 Task: Add Mineral Fusion Glisten Sheer Moisture Lip Tint to the cart.
Action: Mouse moved to (246, 135)
Screenshot: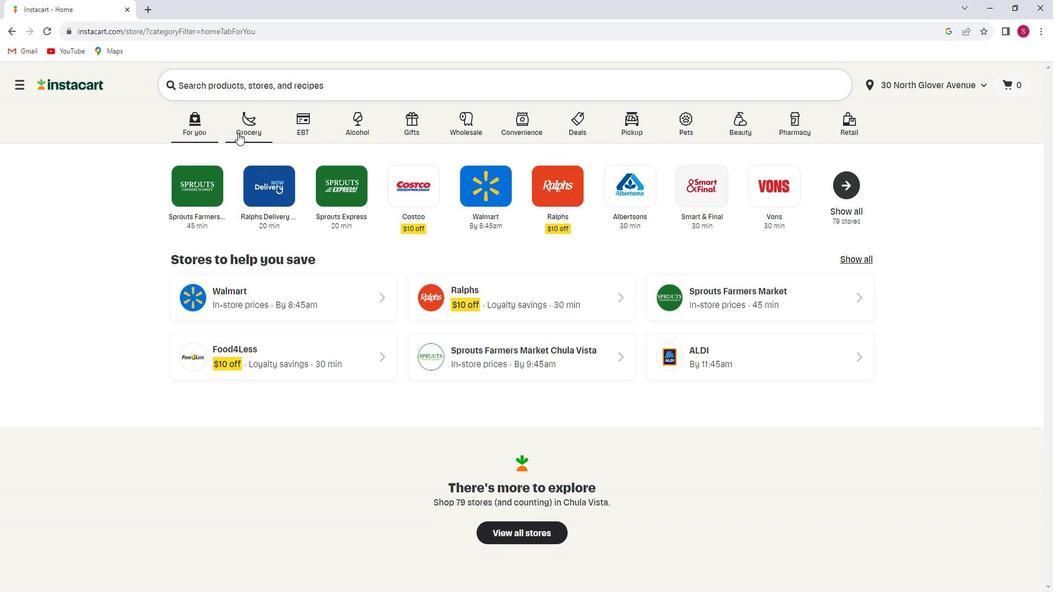 
Action: Mouse pressed left at (246, 135)
Screenshot: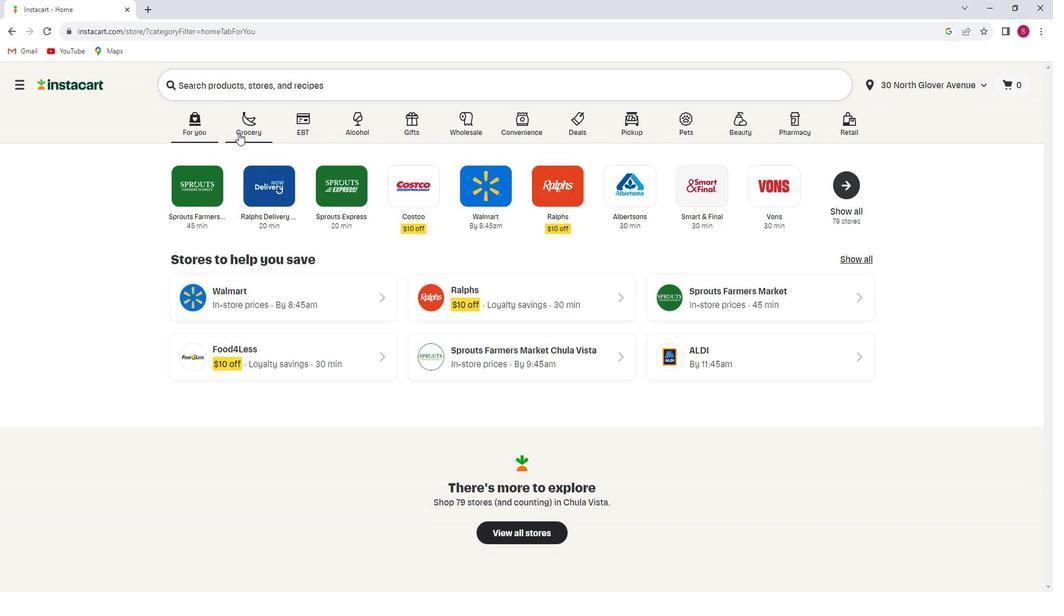 
Action: Mouse moved to (260, 317)
Screenshot: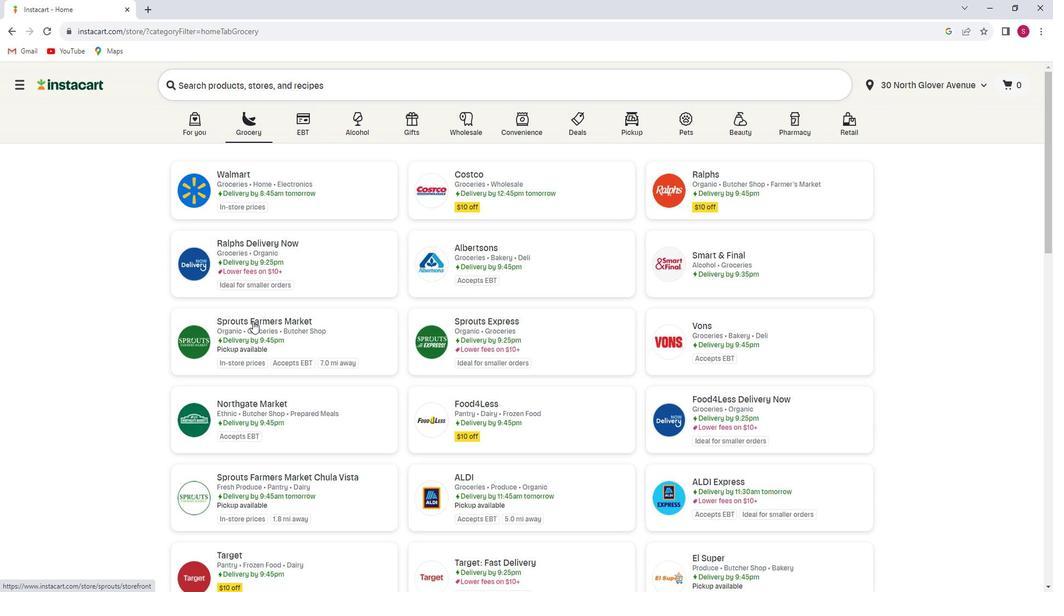 
Action: Mouse pressed left at (260, 317)
Screenshot: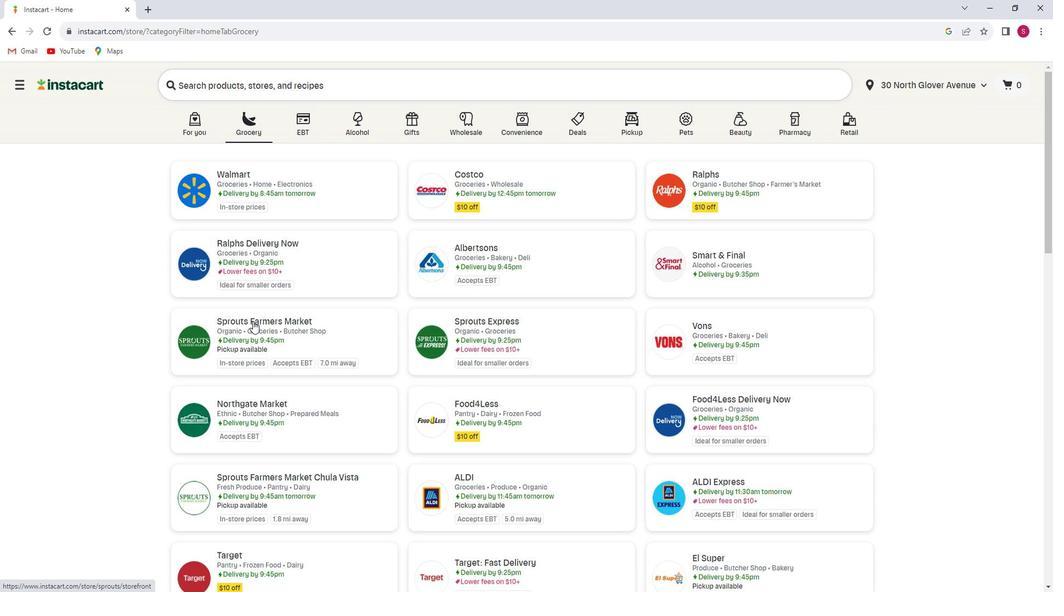 
Action: Mouse moved to (112, 326)
Screenshot: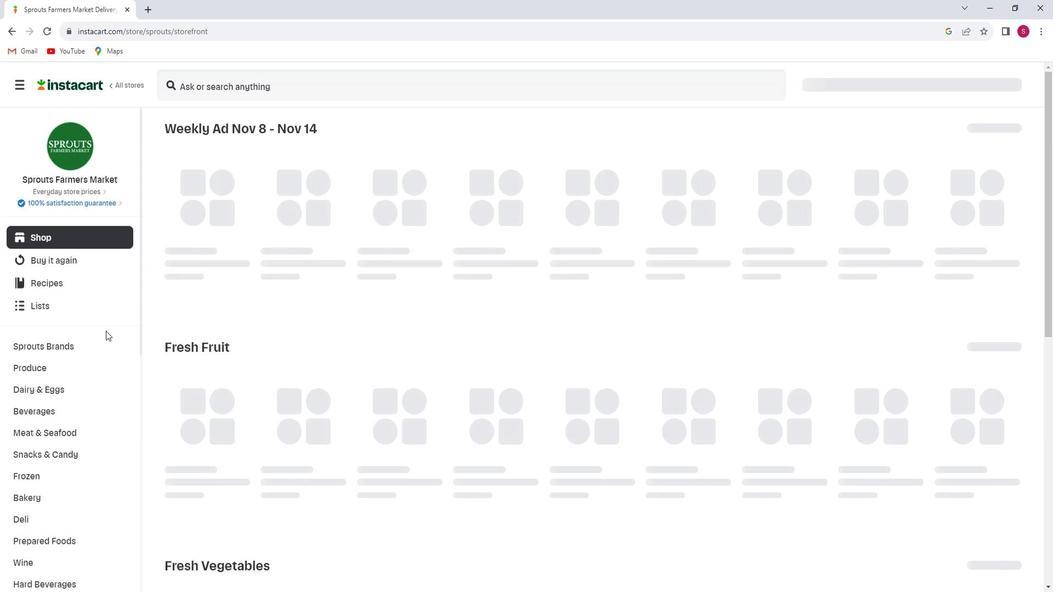 
Action: Mouse scrolled (112, 325) with delta (0, 0)
Screenshot: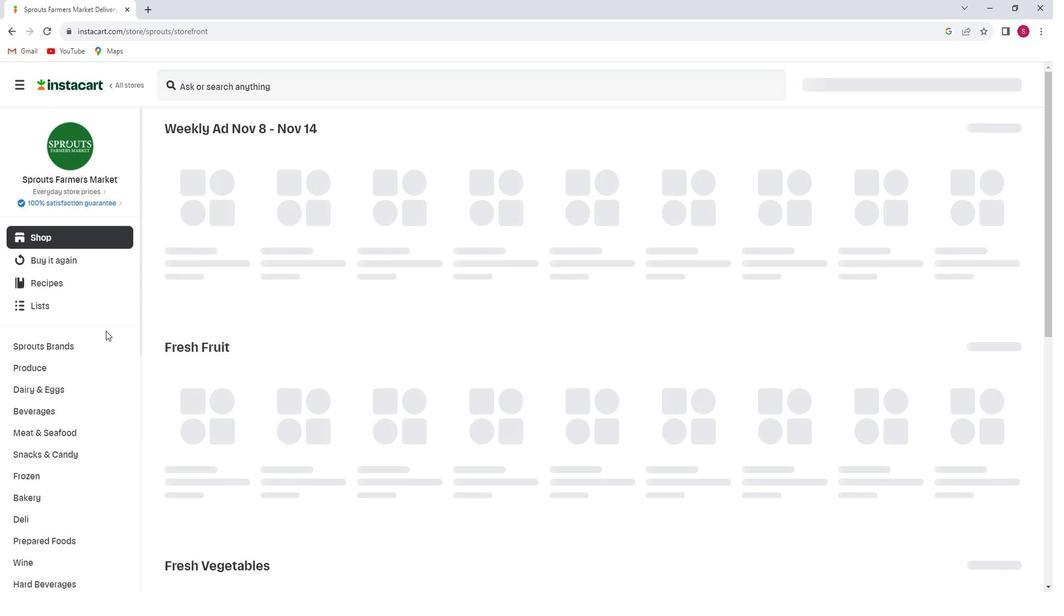 
Action: Mouse scrolled (112, 325) with delta (0, 0)
Screenshot: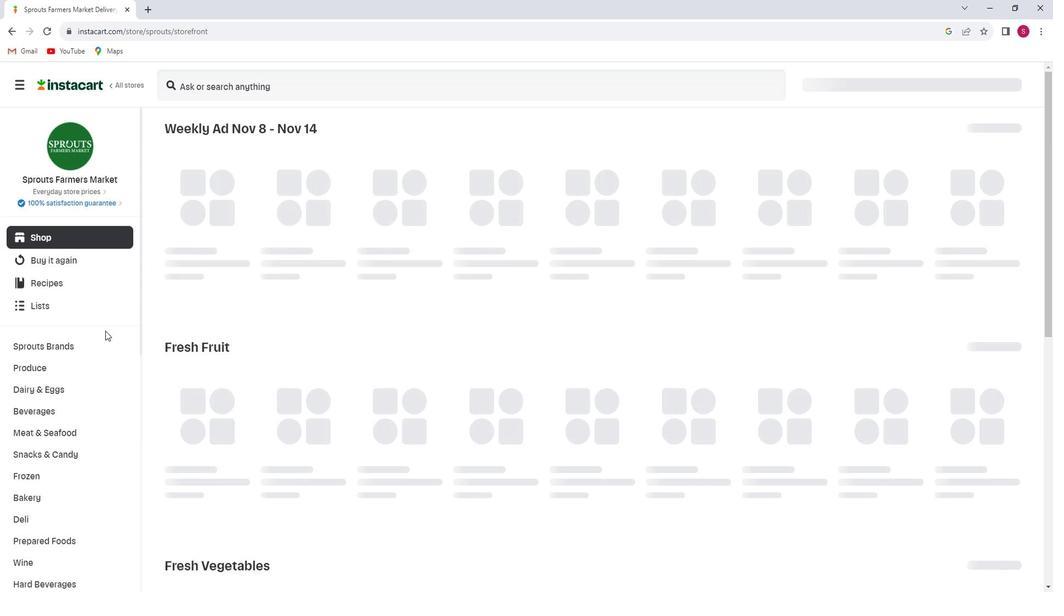 
Action: Mouse moved to (111, 326)
Screenshot: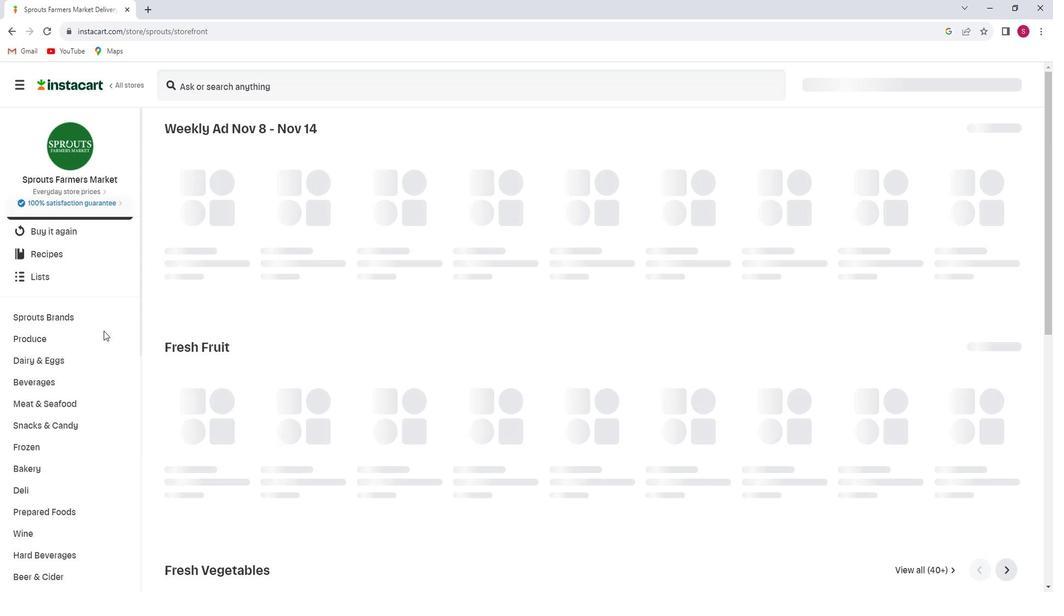 
Action: Mouse scrolled (111, 325) with delta (0, 0)
Screenshot: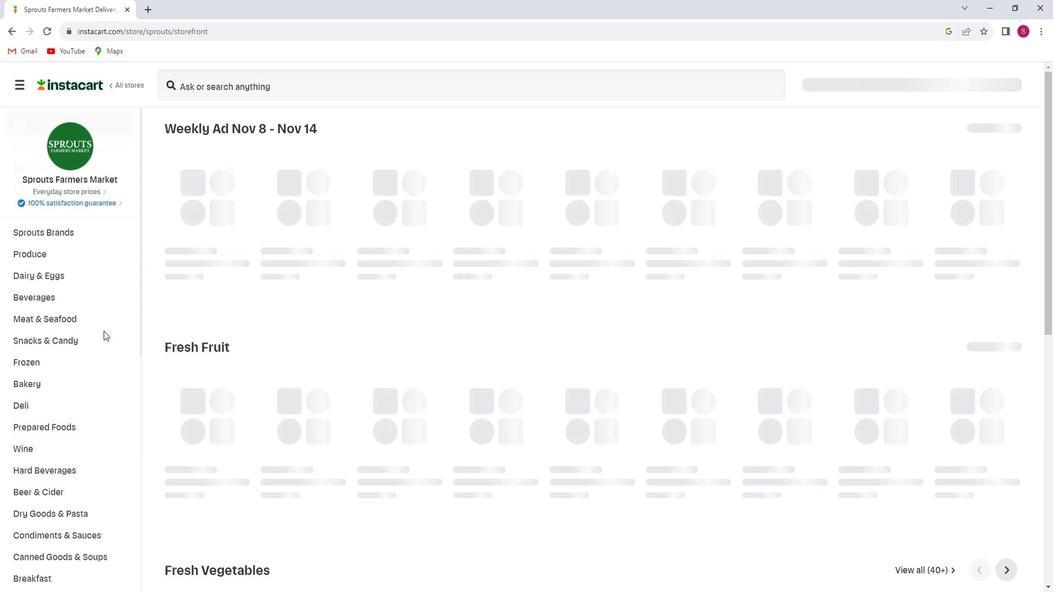 
Action: Mouse scrolled (111, 325) with delta (0, 0)
Screenshot: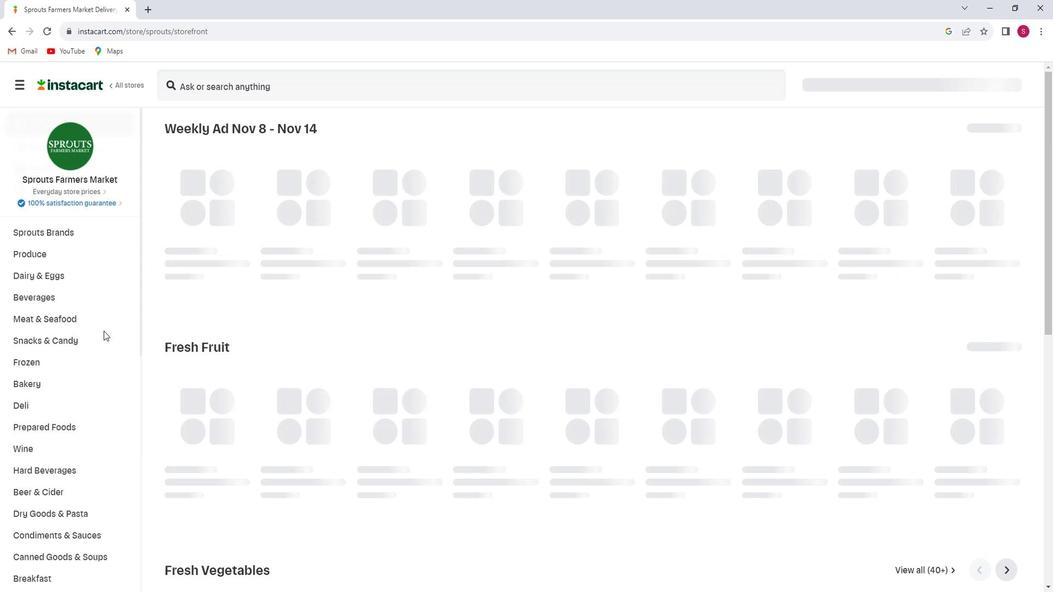
Action: Mouse scrolled (111, 325) with delta (0, 0)
Screenshot: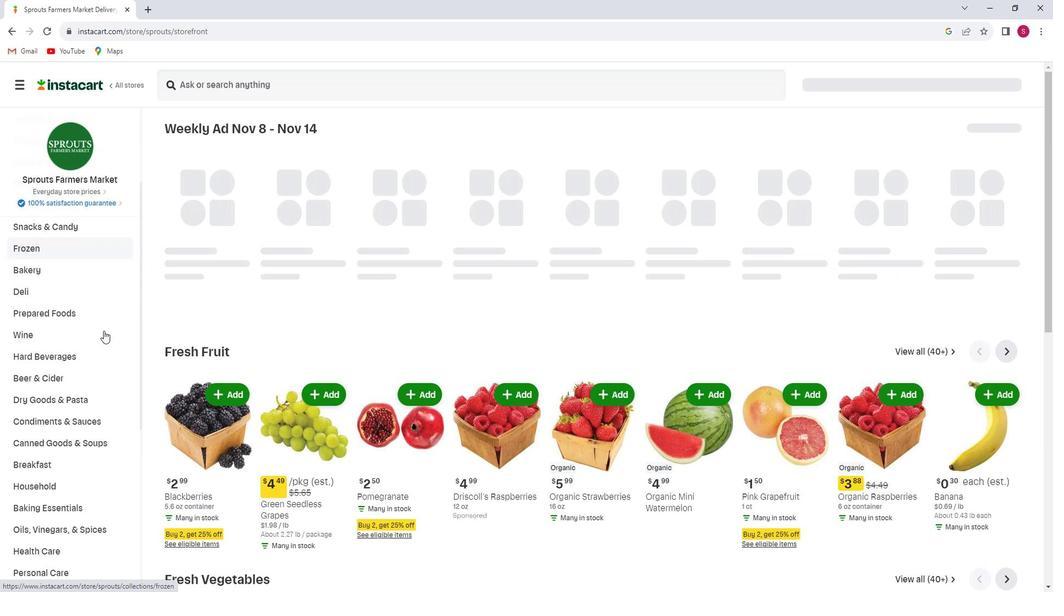
Action: Mouse scrolled (111, 325) with delta (0, 0)
Screenshot: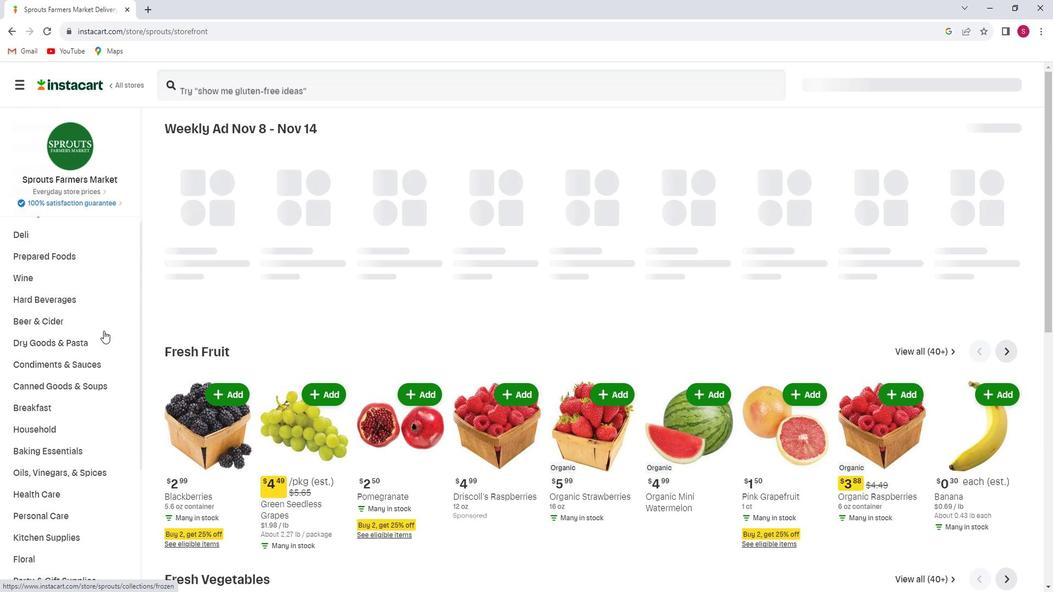 
Action: Mouse scrolled (111, 325) with delta (0, 0)
Screenshot: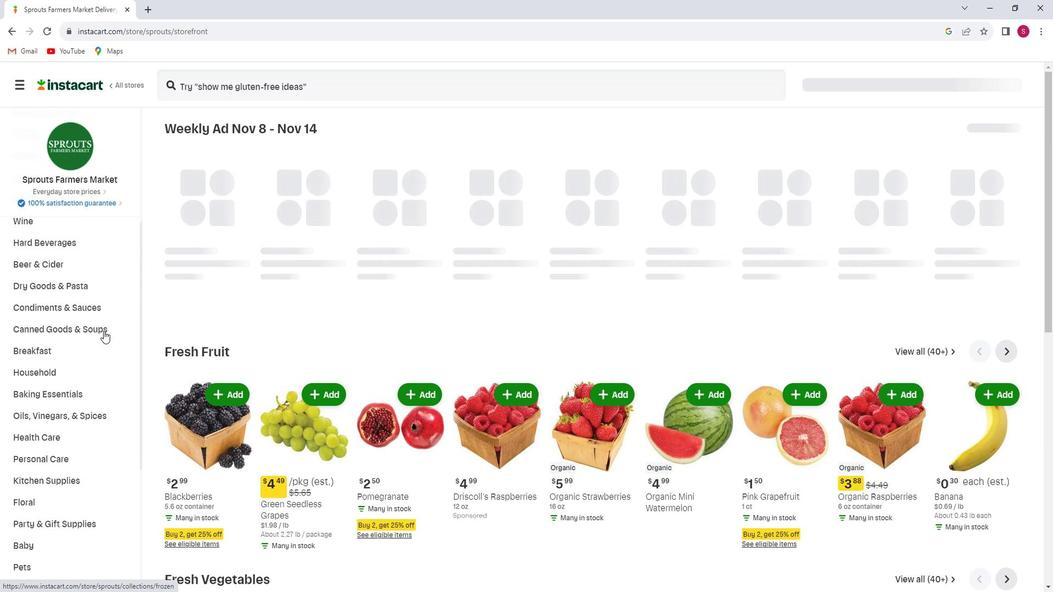 
Action: Mouse scrolled (111, 325) with delta (0, 0)
Screenshot: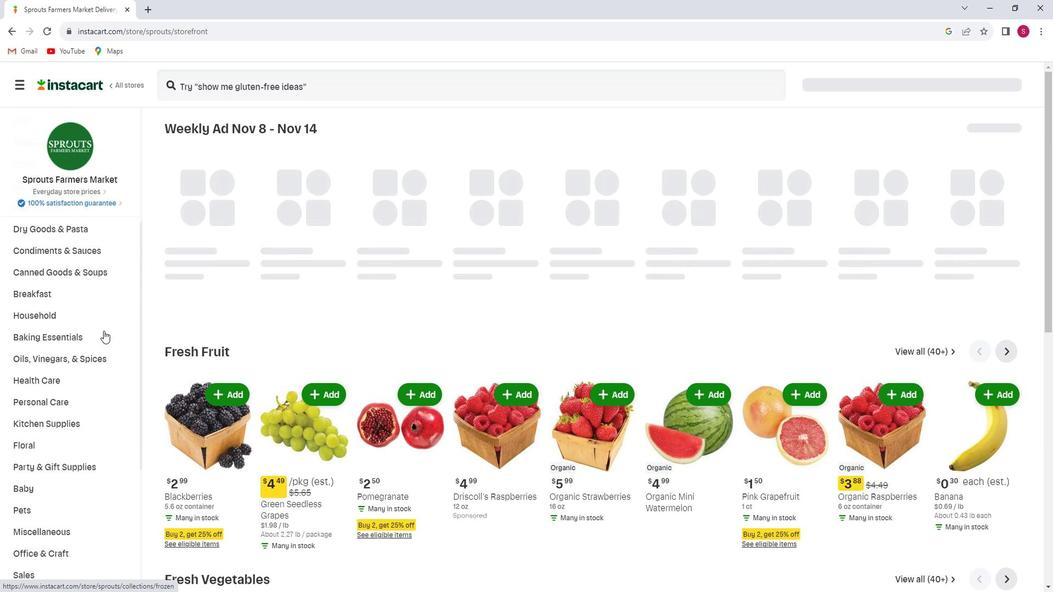 
Action: Mouse moved to (86, 341)
Screenshot: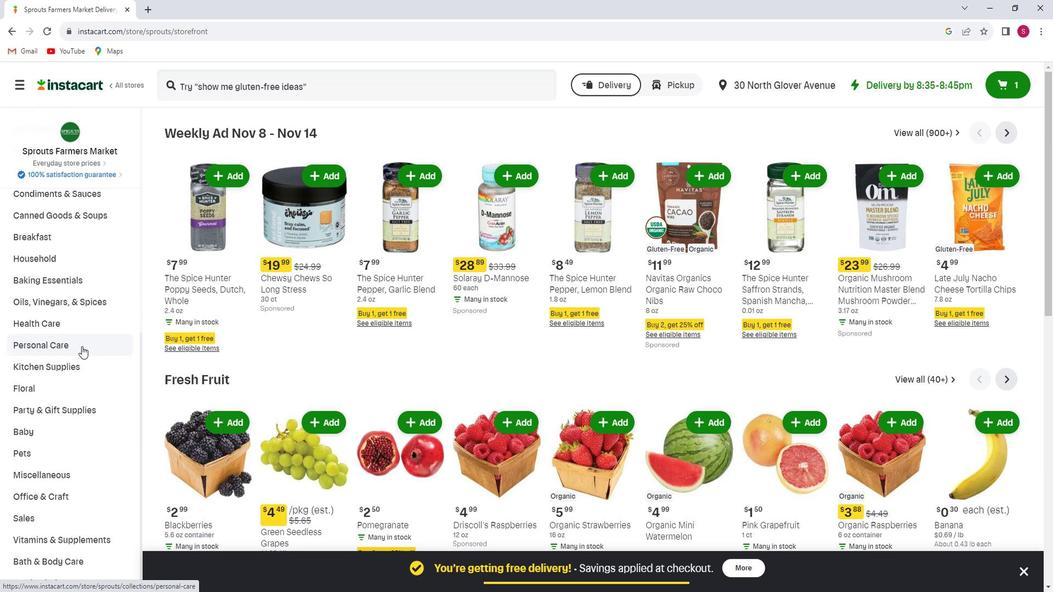 
Action: Mouse pressed left at (86, 341)
Screenshot: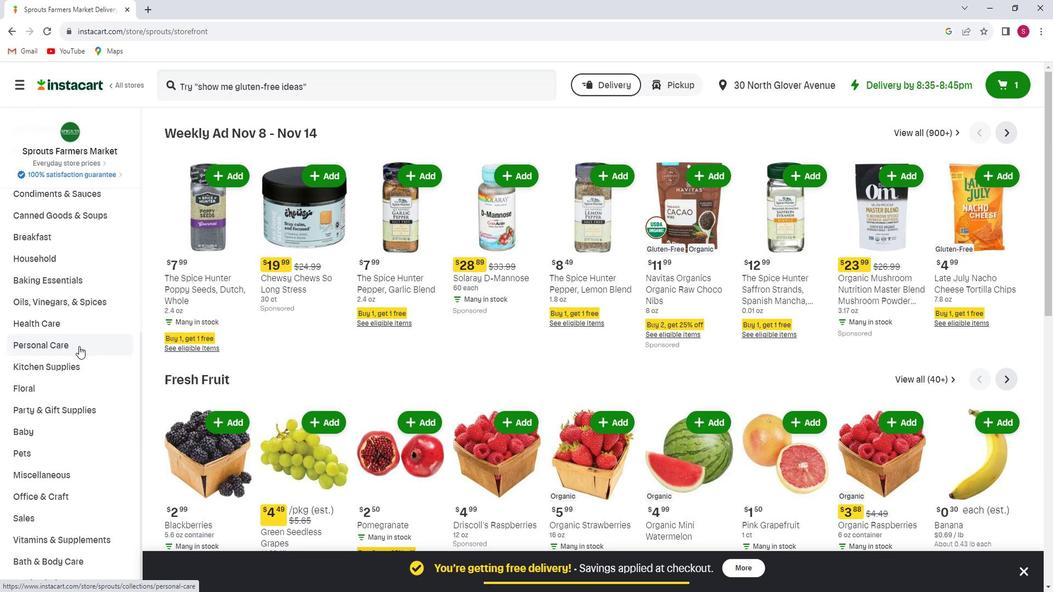 
Action: Mouse moved to (957, 161)
Screenshot: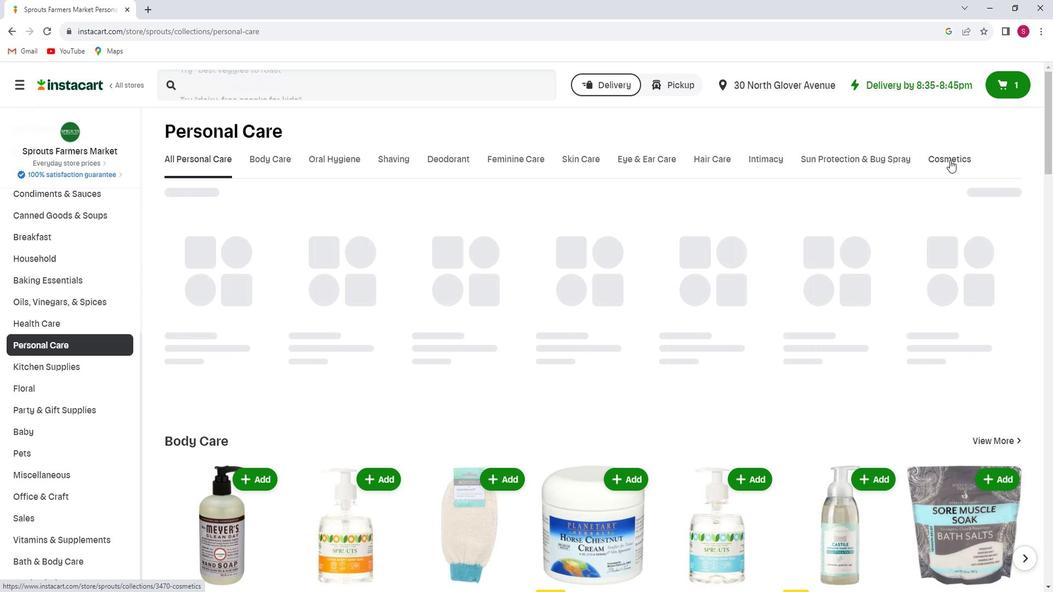 
Action: Mouse pressed left at (957, 161)
Screenshot: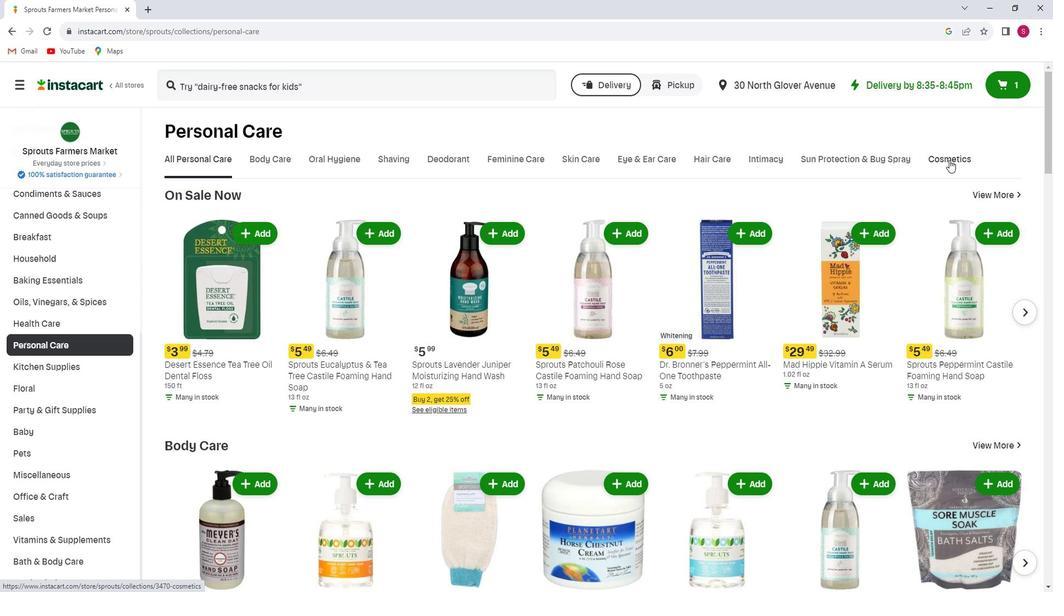 
Action: Mouse moved to (246, 206)
Screenshot: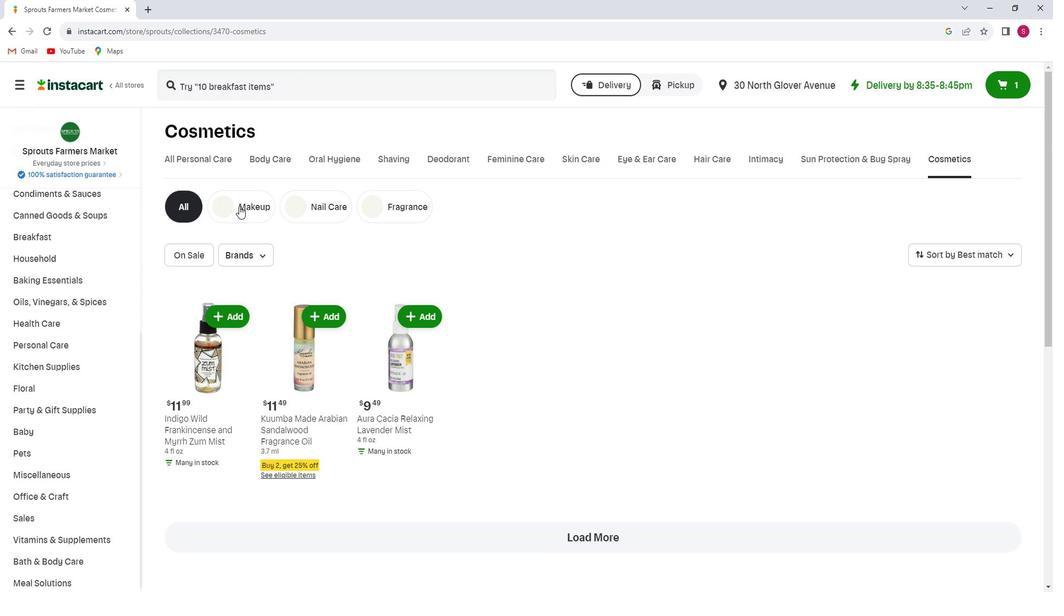 
Action: Mouse pressed left at (246, 206)
Screenshot: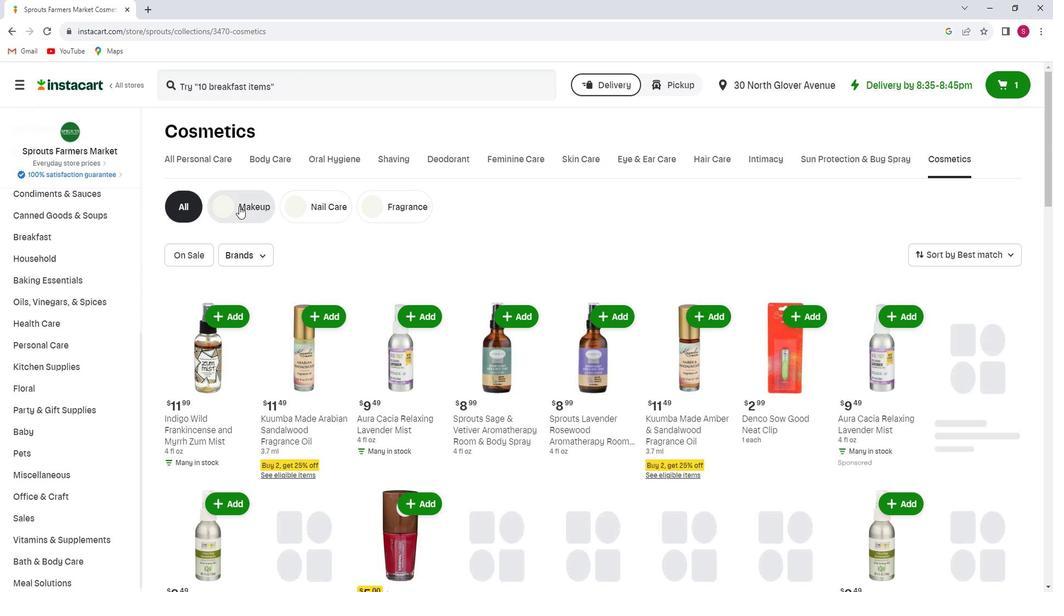 
Action: Mouse moved to (326, 89)
Screenshot: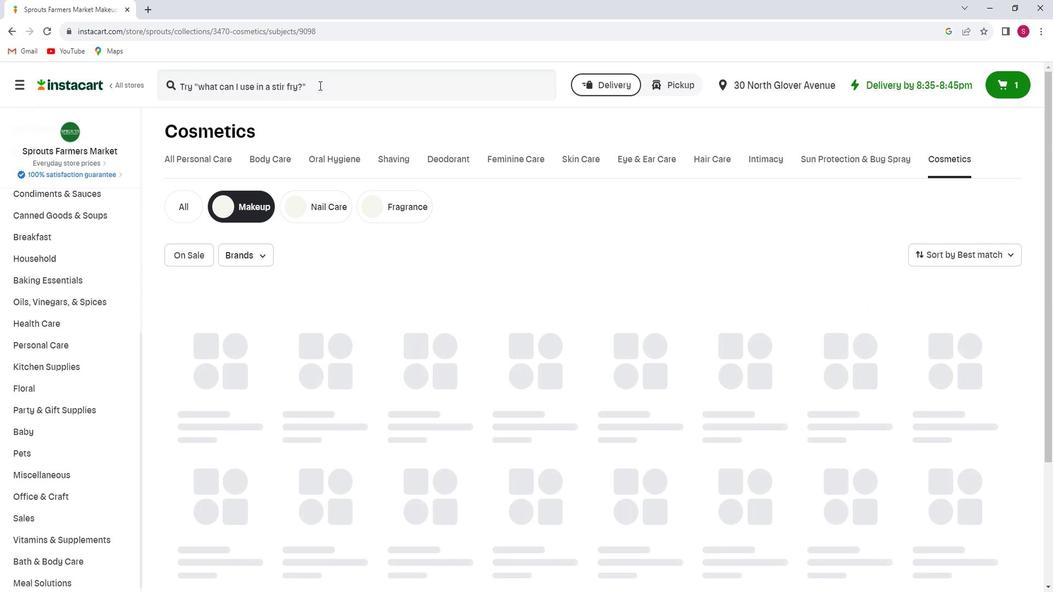 
Action: Mouse pressed left at (326, 89)
Screenshot: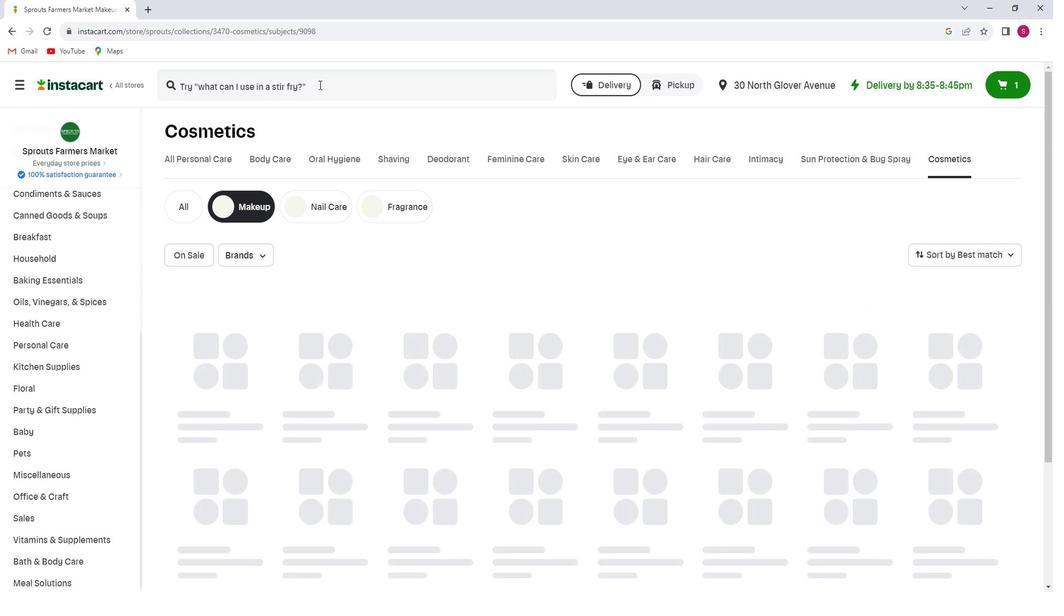 
Action: Key pressed <Key.shift>Mineral<Key.space><Key.shift>Fusion<Key.space><Key.shift><Key.shift><Key.shift><Key.shift><Key.shift><Key.shift><Key.shift><Key.shift><Key.shift>Glisten<Key.space><Key.shift>Sheer<Key.space><Key.shift>Moisture<Key.space><Key.shift>lip<Key.space><Key.shift>Tint<Key.enter>
Screenshot: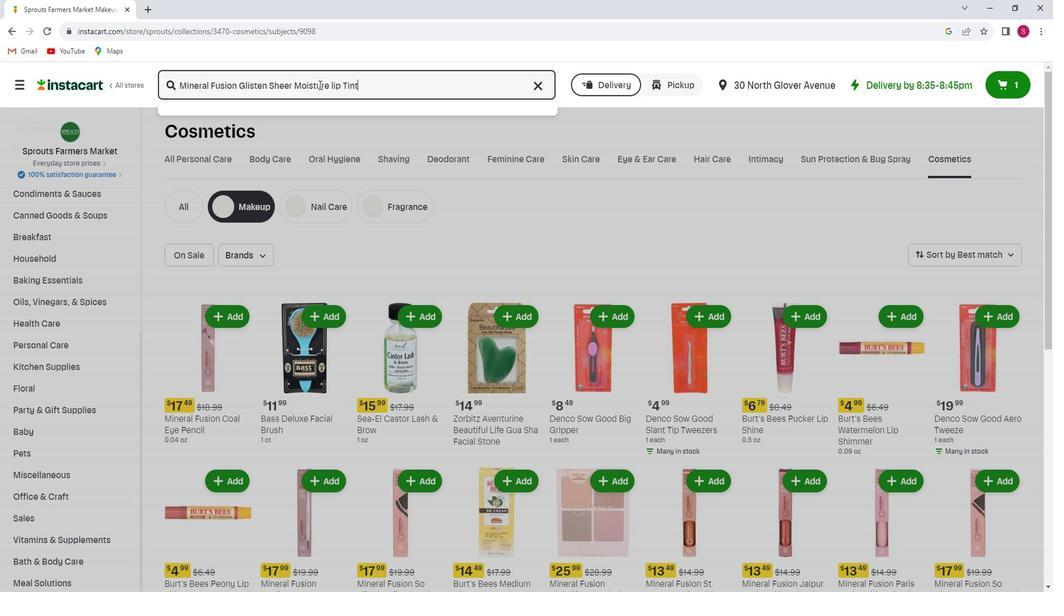 
Action: Mouse moved to (408, 173)
Screenshot: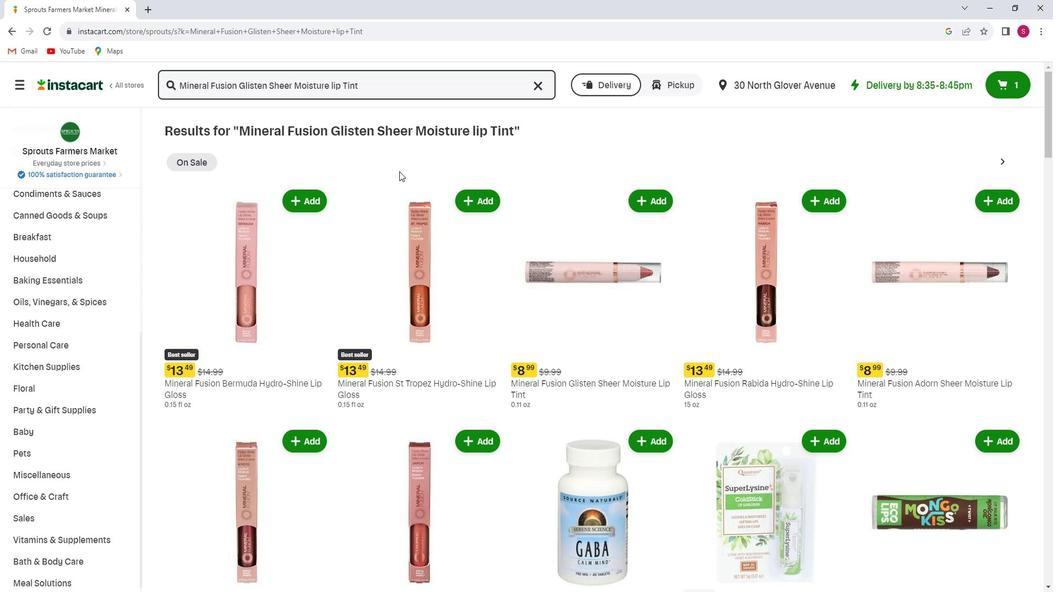 
Action: Mouse scrolled (408, 173) with delta (0, 0)
Screenshot: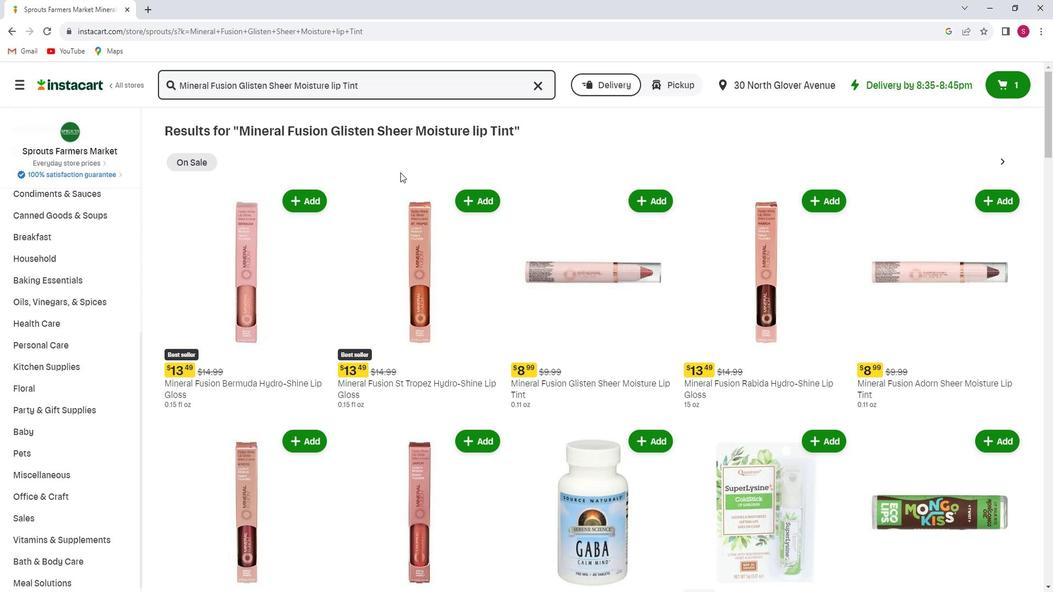 
Action: Mouse moved to (654, 147)
Screenshot: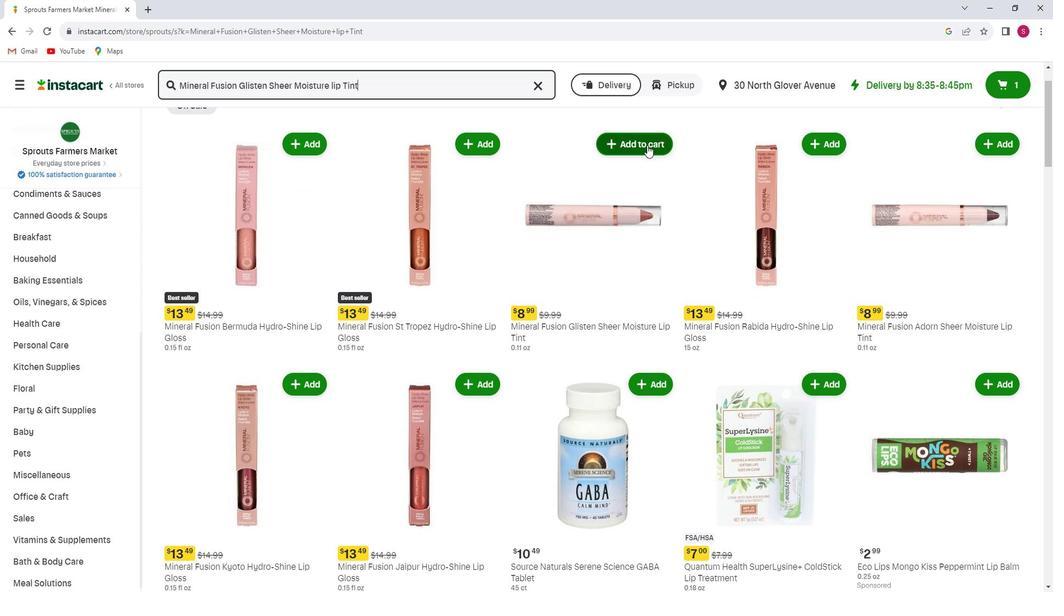 
Action: Mouse pressed left at (654, 147)
Screenshot: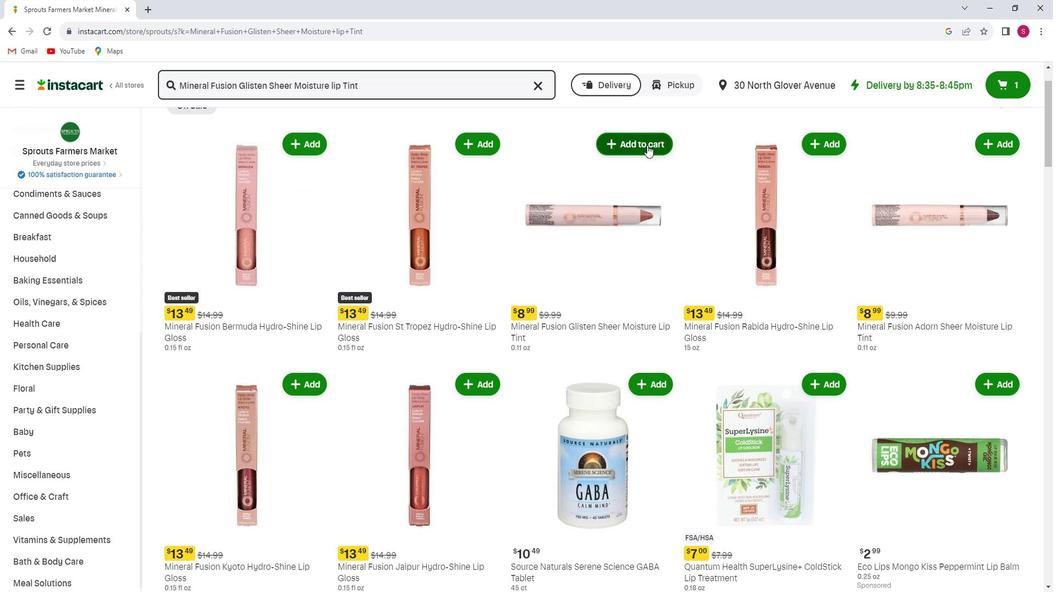 
Action: Mouse moved to (615, 230)
Screenshot: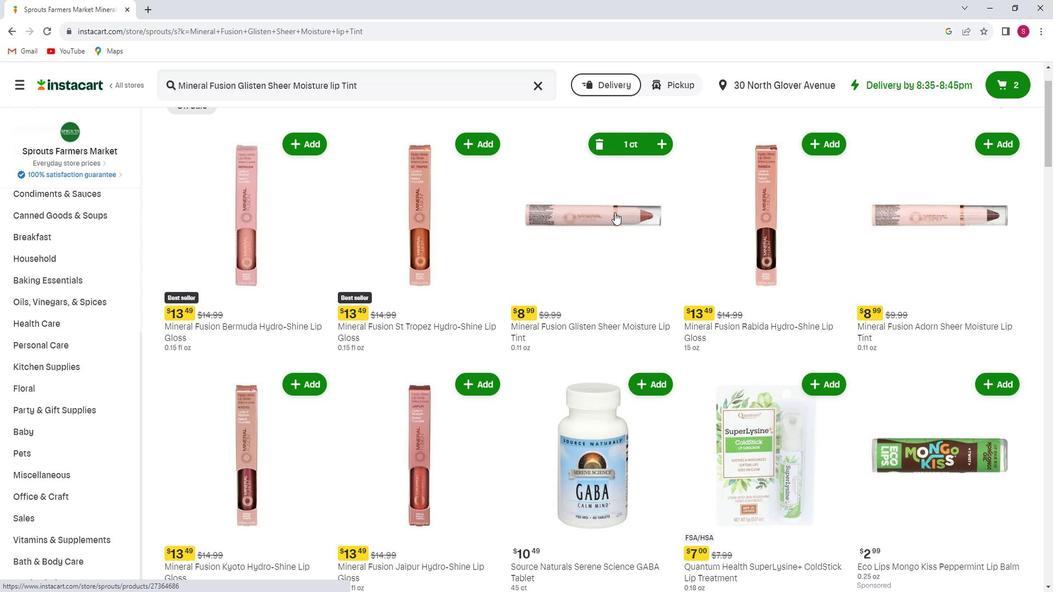 
